 Task: In the  document Bella.txt Write the word in the shape with center alignment 'XOXO'Change Page orientation to  'Landscape' Insert emoji in the beginning of quote: Thumbs Up
Action: Mouse moved to (242, 346)
Screenshot: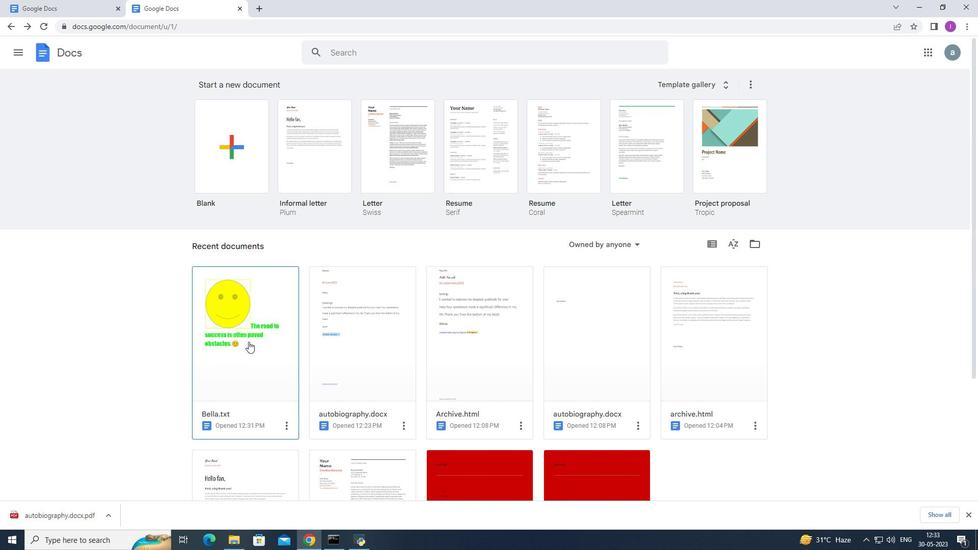 
Action: Mouse pressed left at (242, 346)
Screenshot: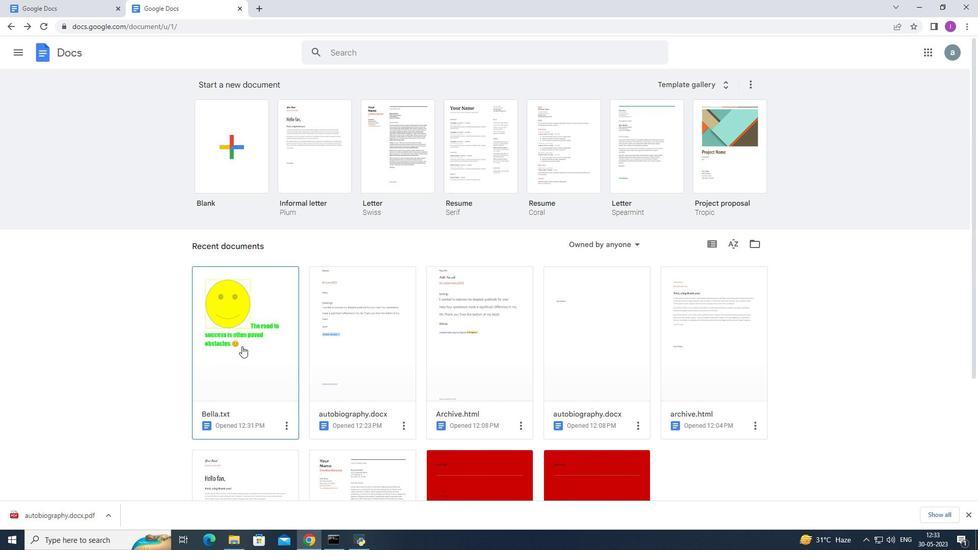 
Action: Mouse moved to (106, 59)
Screenshot: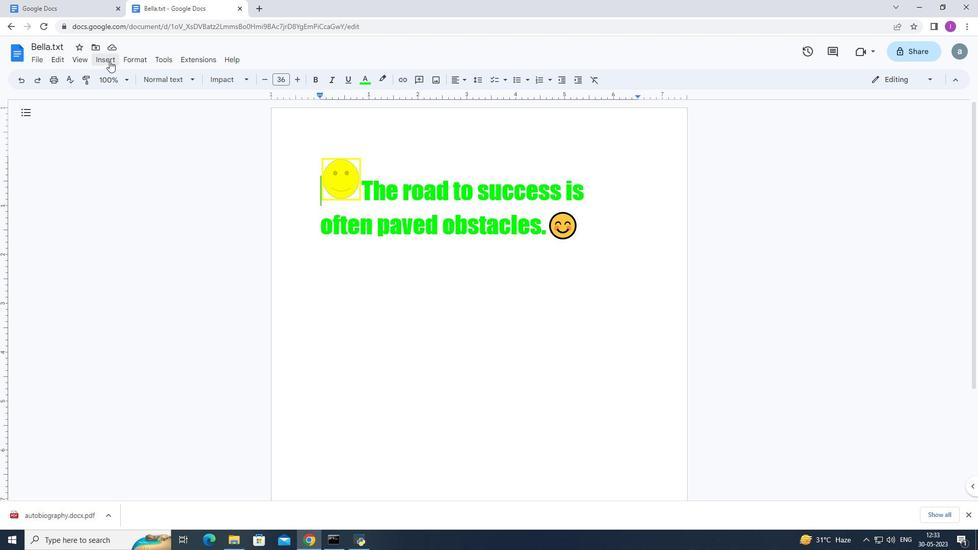 
Action: Mouse pressed left at (106, 59)
Screenshot: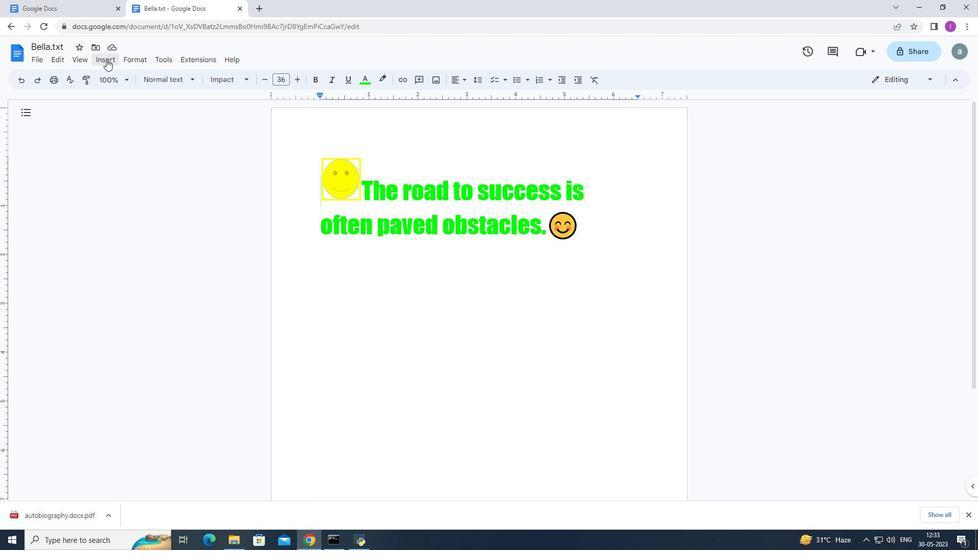 
Action: Mouse moved to (122, 109)
Screenshot: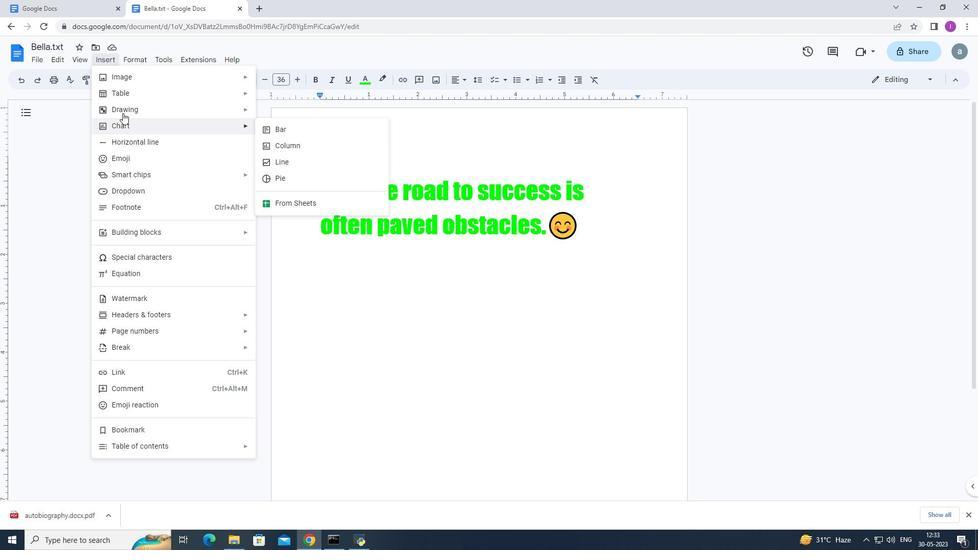 
Action: Mouse pressed left at (122, 109)
Screenshot: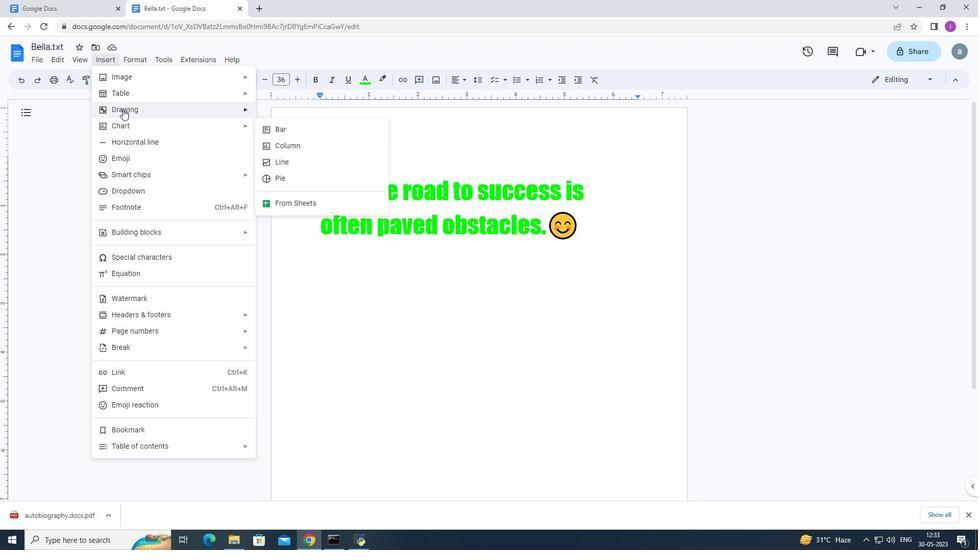 
Action: Mouse moved to (275, 109)
Screenshot: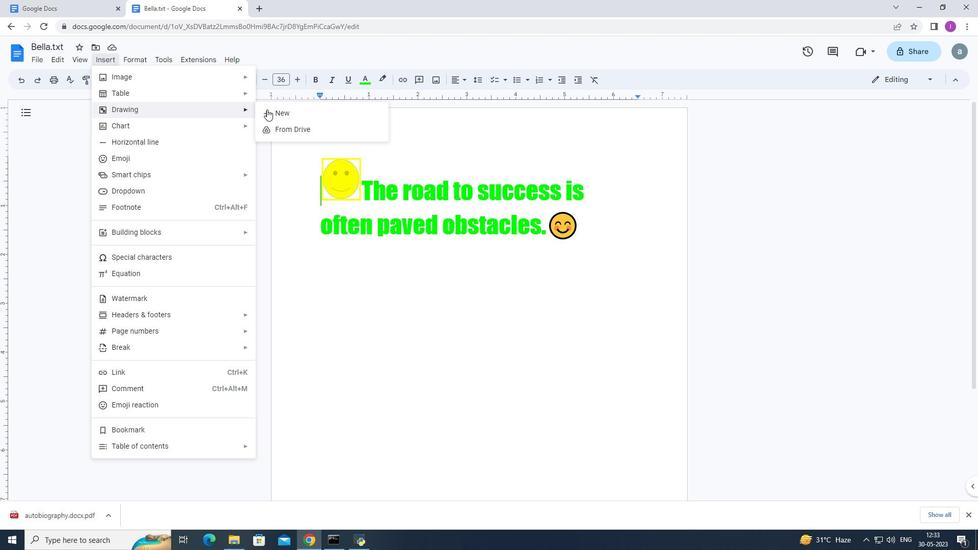 
Action: Mouse pressed left at (275, 109)
Screenshot: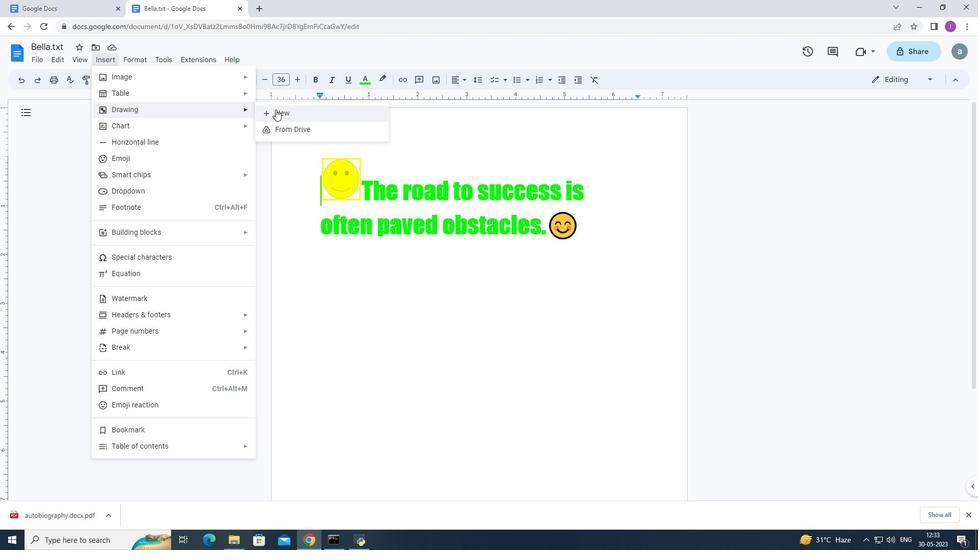 
Action: Mouse moved to (413, 92)
Screenshot: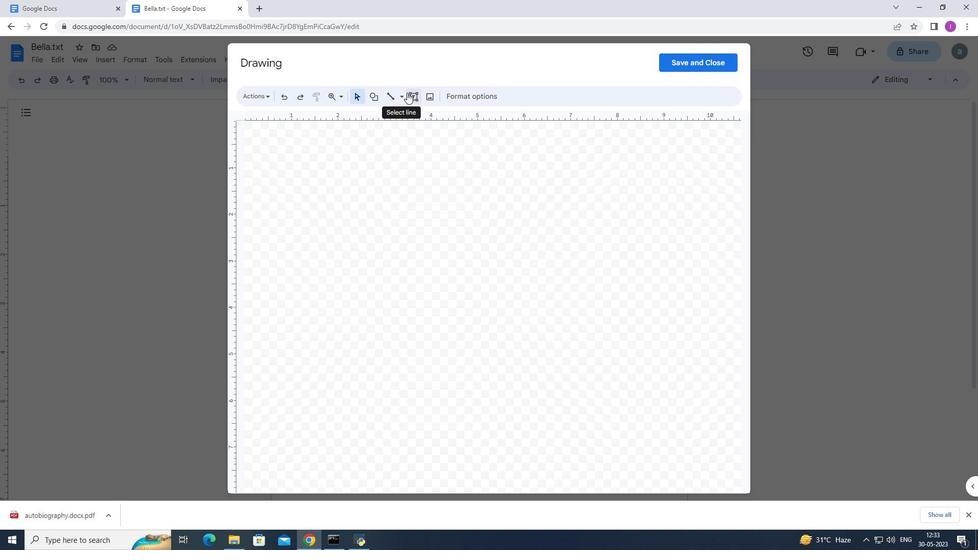 
Action: Mouse pressed left at (413, 92)
Screenshot: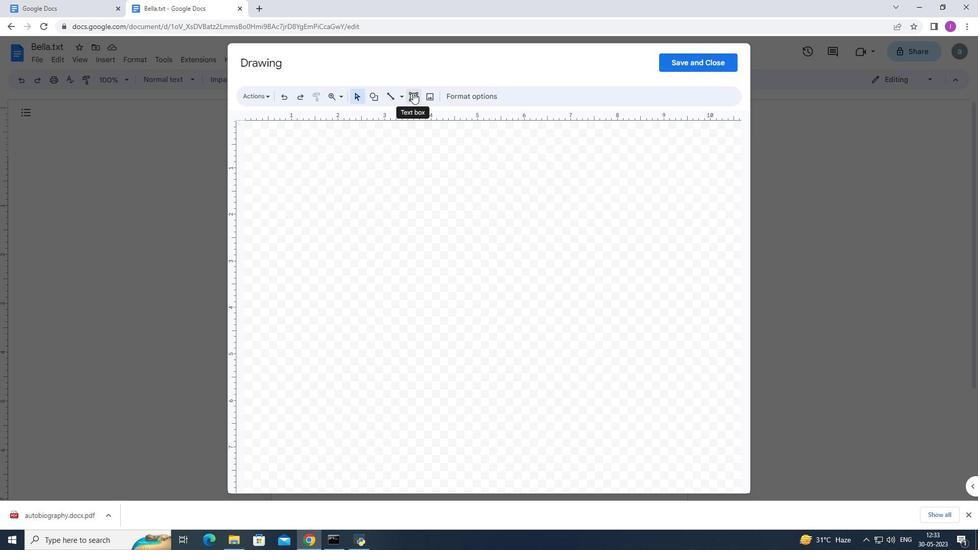 
Action: Mouse moved to (358, 166)
Screenshot: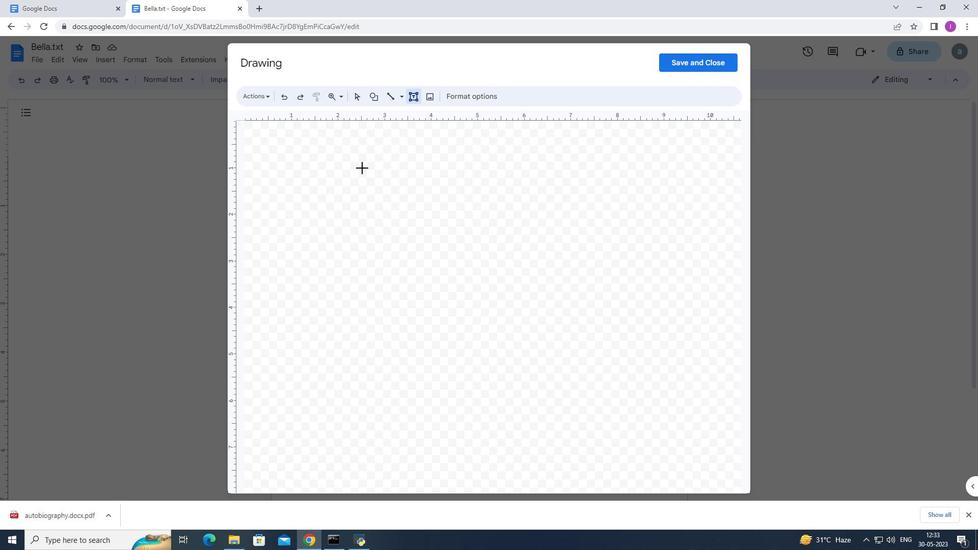 
Action: Mouse pressed left at (358, 166)
Screenshot: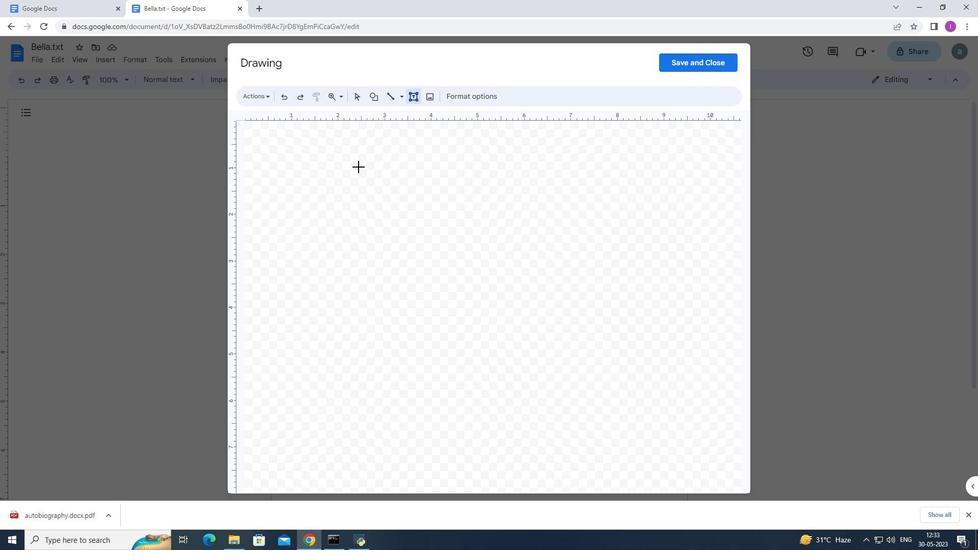 
Action: Mouse moved to (417, 240)
Screenshot: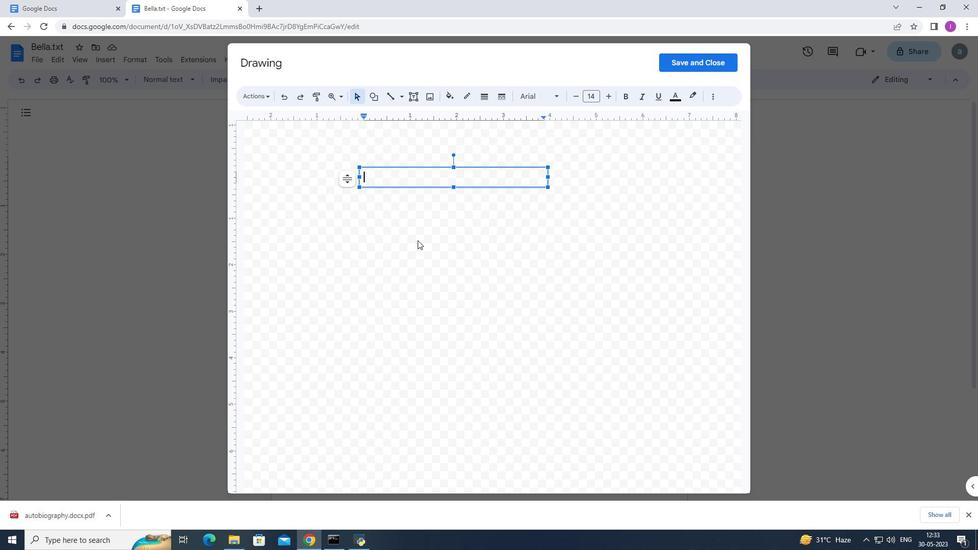 
Action: Key pressed <Key.shift><Key.shift><Key.shift>X<Key.shift>OXO
Screenshot: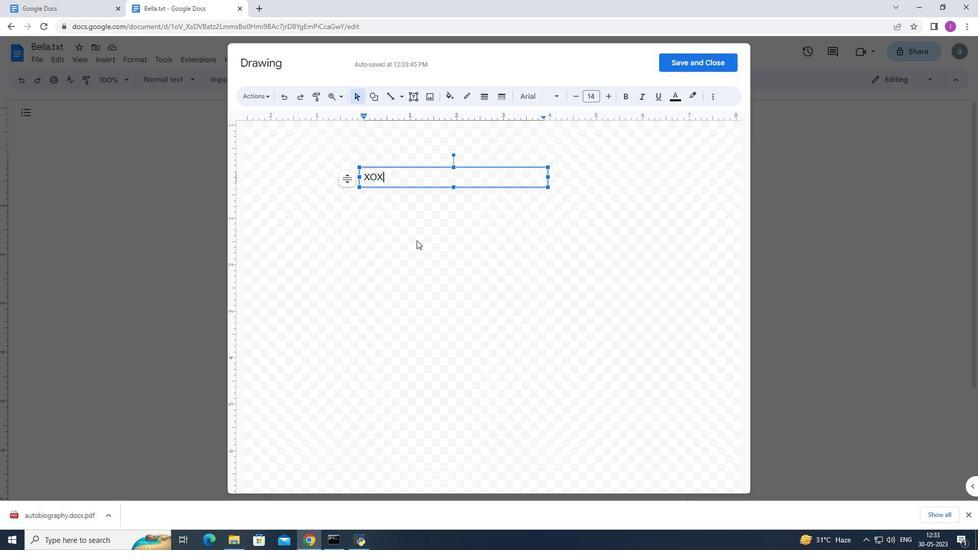 
Action: Mouse moved to (697, 57)
Screenshot: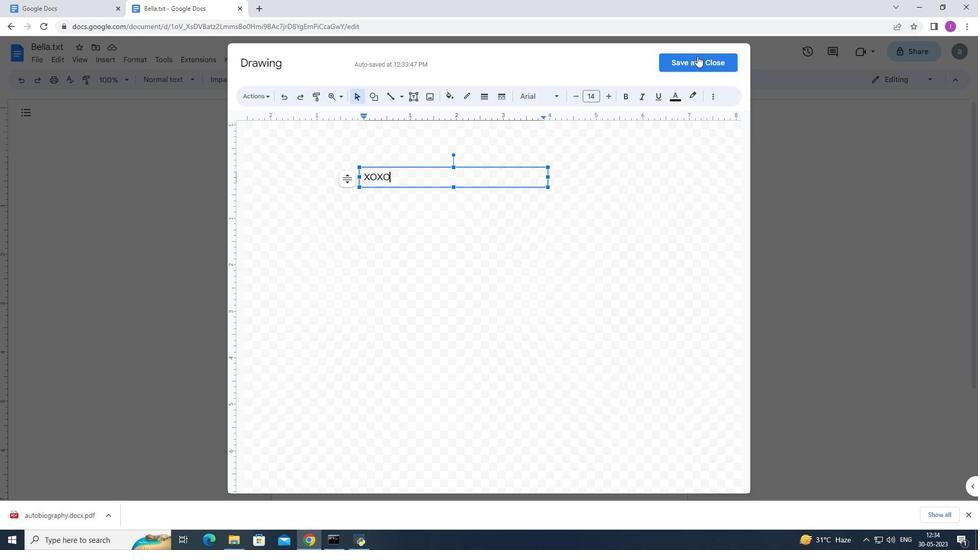 
Action: Mouse pressed left at (697, 57)
Screenshot: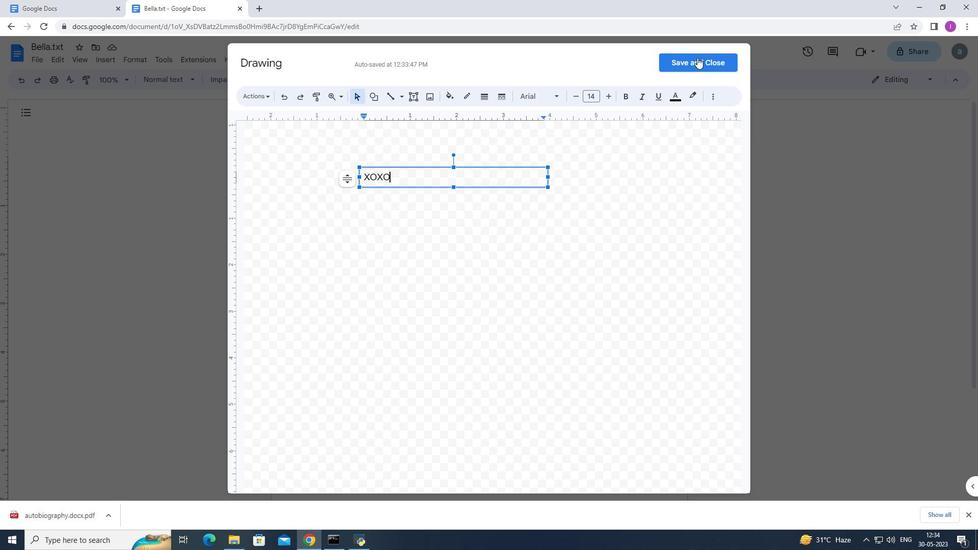 
Action: Mouse moved to (165, 57)
Screenshot: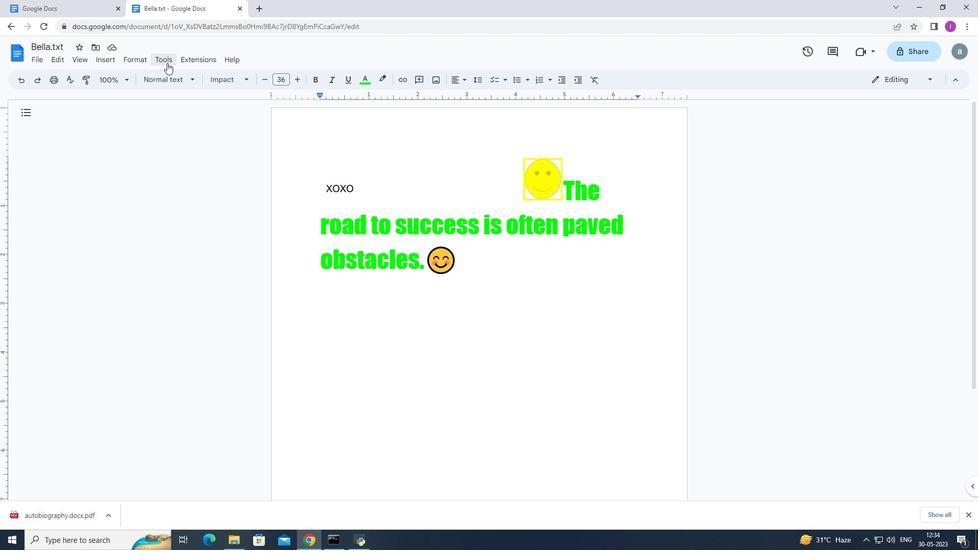
Action: Mouse pressed left at (165, 57)
Screenshot: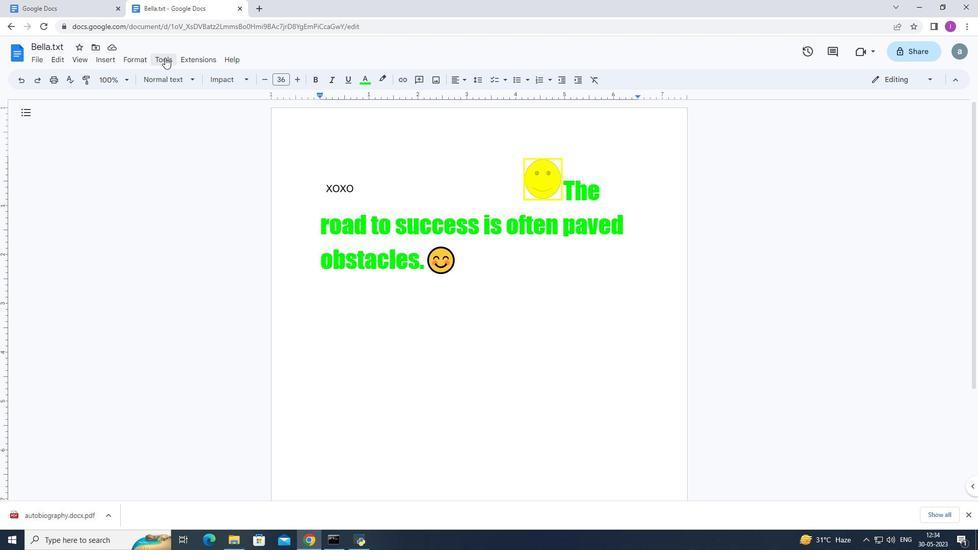 
Action: Mouse moved to (179, 215)
Screenshot: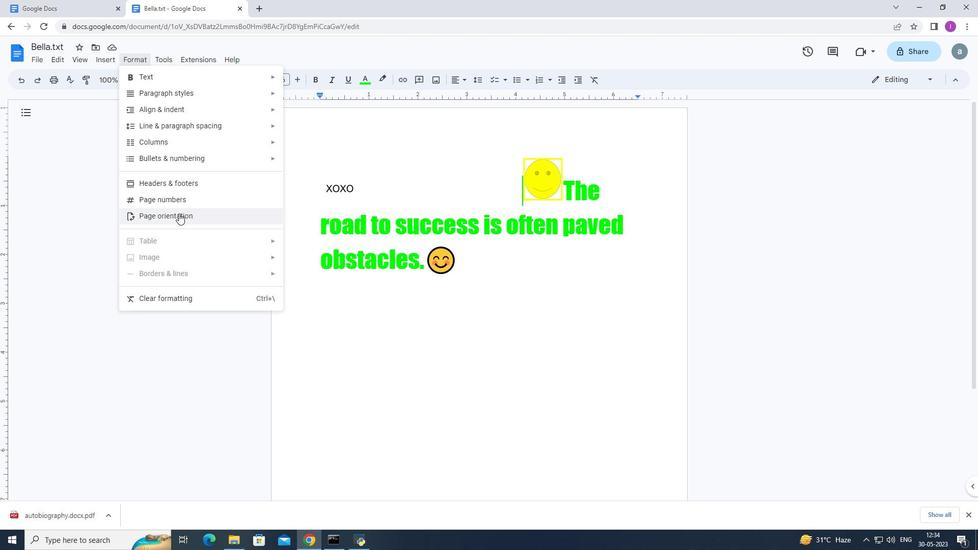 
Action: Mouse pressed left at (179, 215)
Screenshot: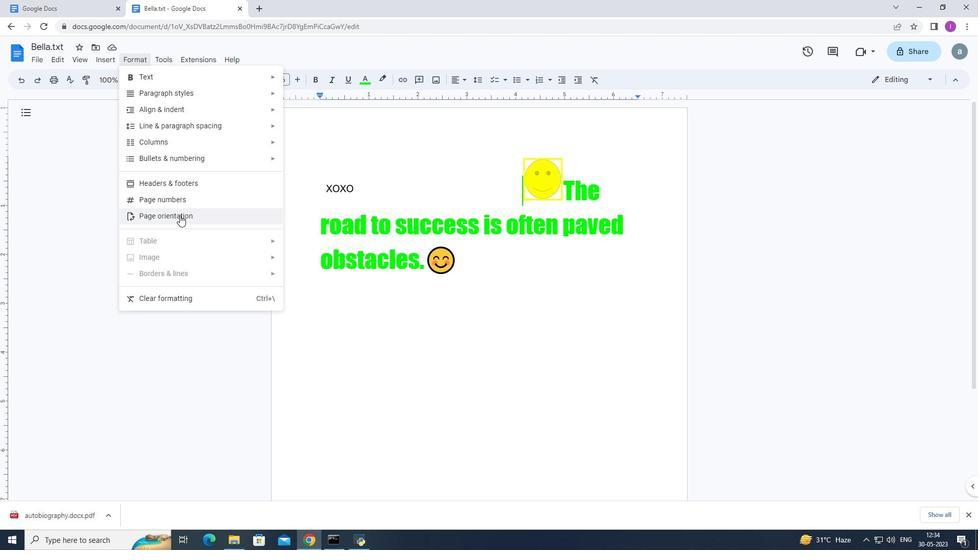 
Action: Mouse moved to (456, 289)
Screenshot: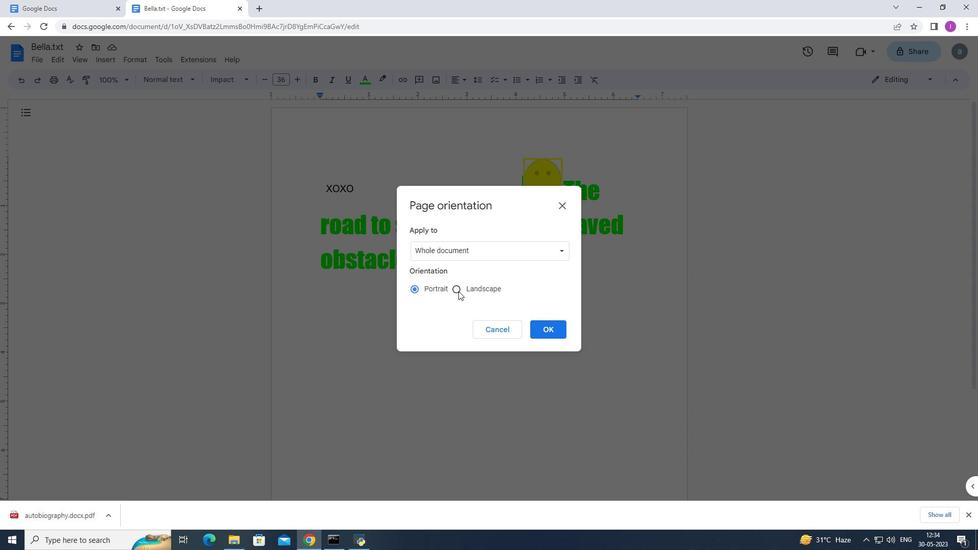 
Action: Mouse pressed left at (456, 289)
Screenshot: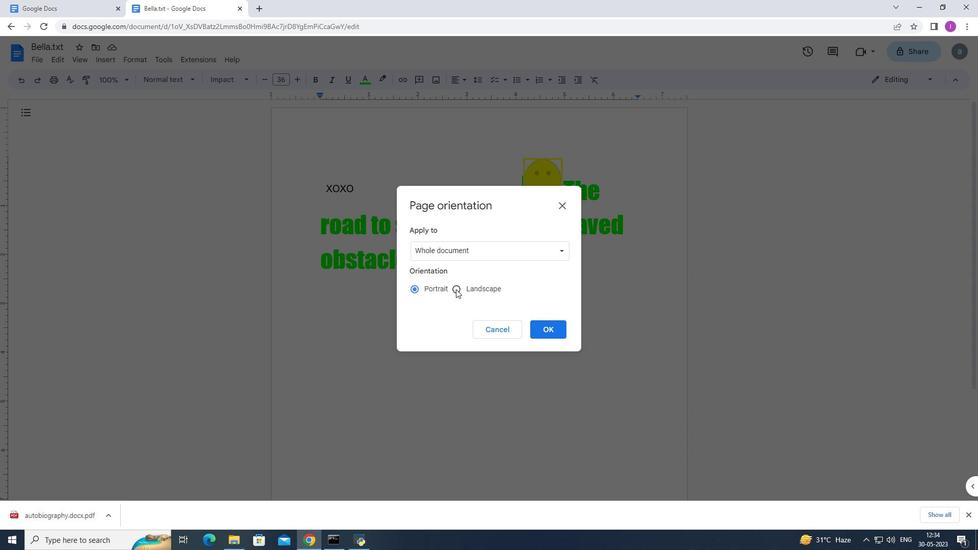 
Action: Mouse moved to (552, 326)
Screenshot: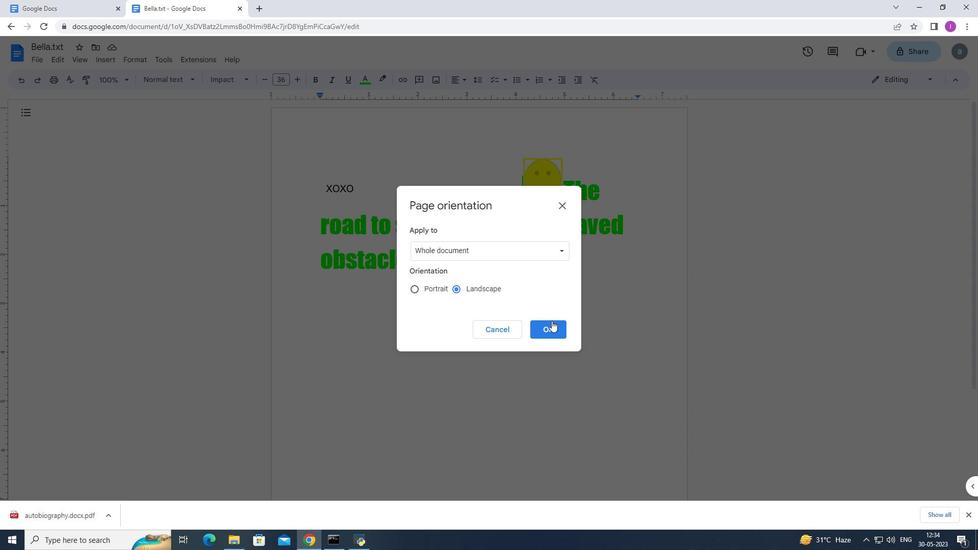
Action: Mouse pressed left at (552, 326)
Screenshot: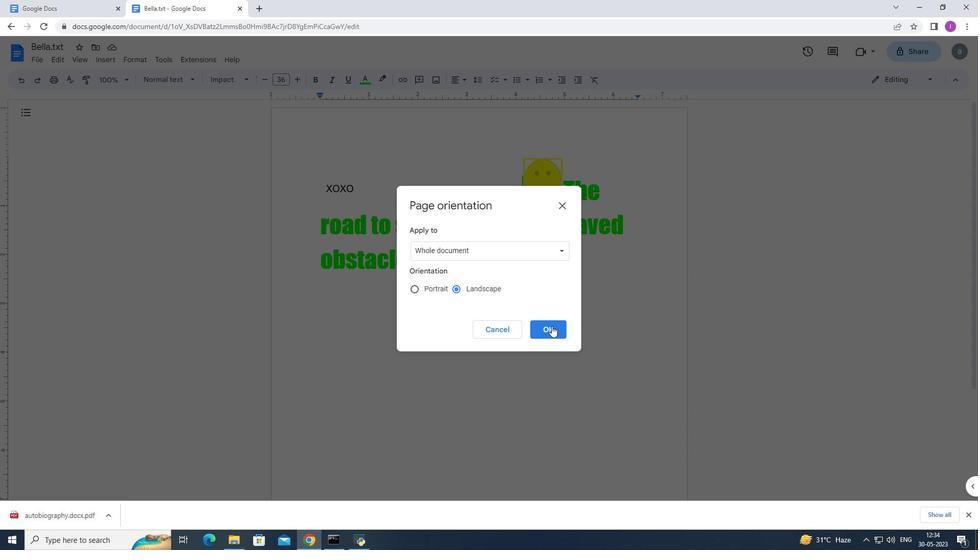 
Action: Mouse moved to (80, 60)
Screenshot: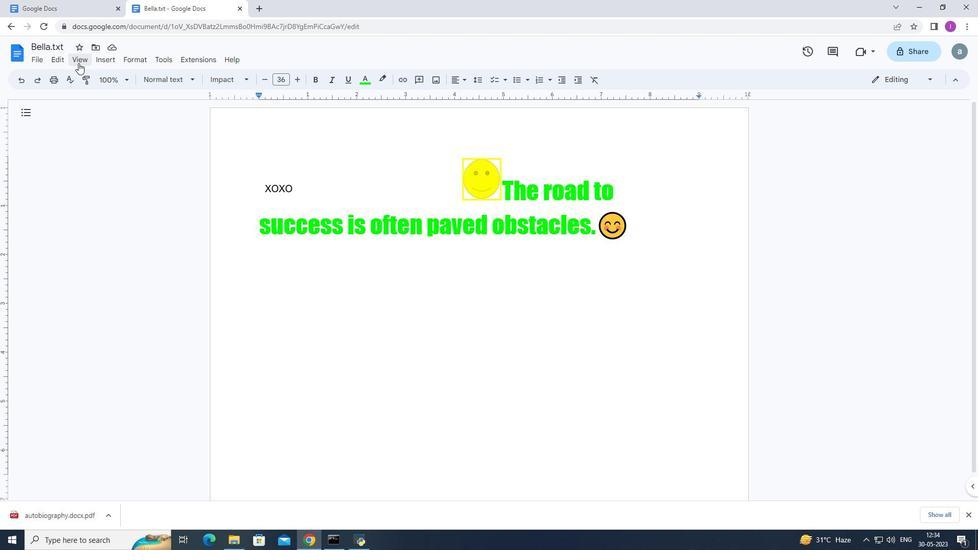 
Action: Mouse pressed left at (80, 60)
Screenshot: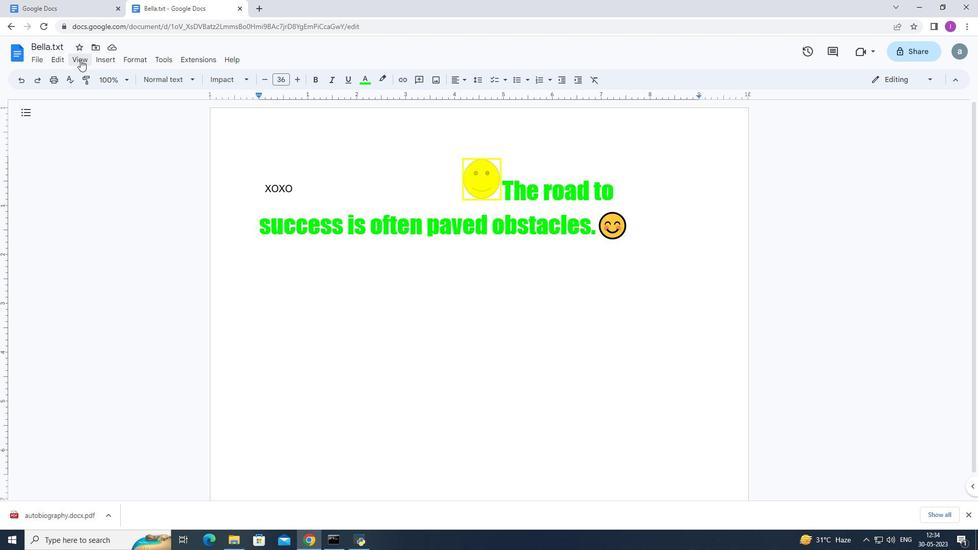 
Action: Mouse moved to (118, 155)
Screenshot: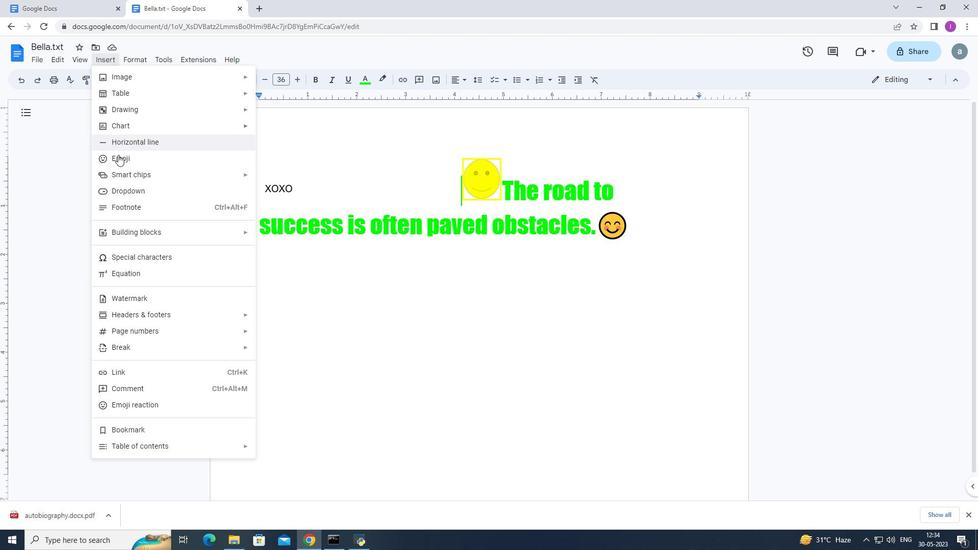 
Action: Mouse pressed left at (118, 155)
Screenshot: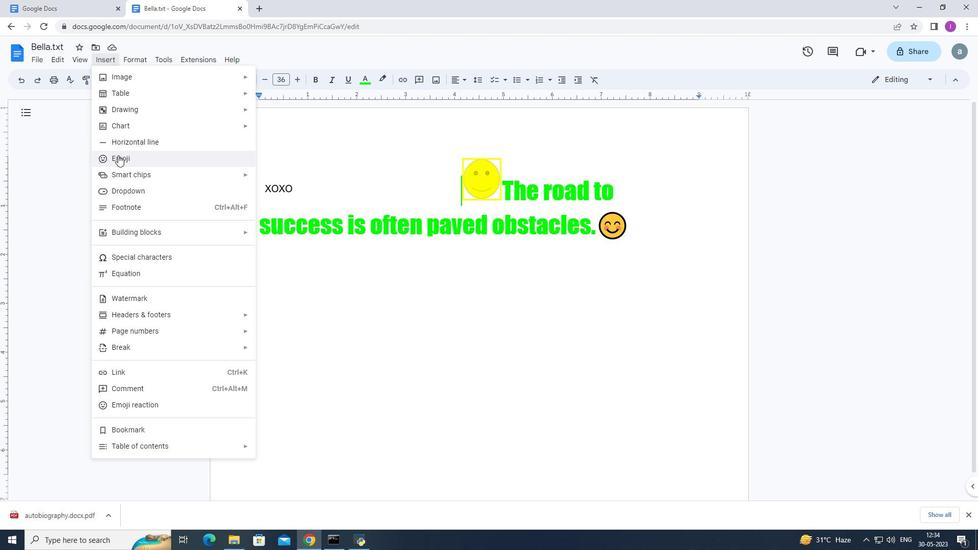 
Action: Mouse moved to (547, 277)
Screenshot: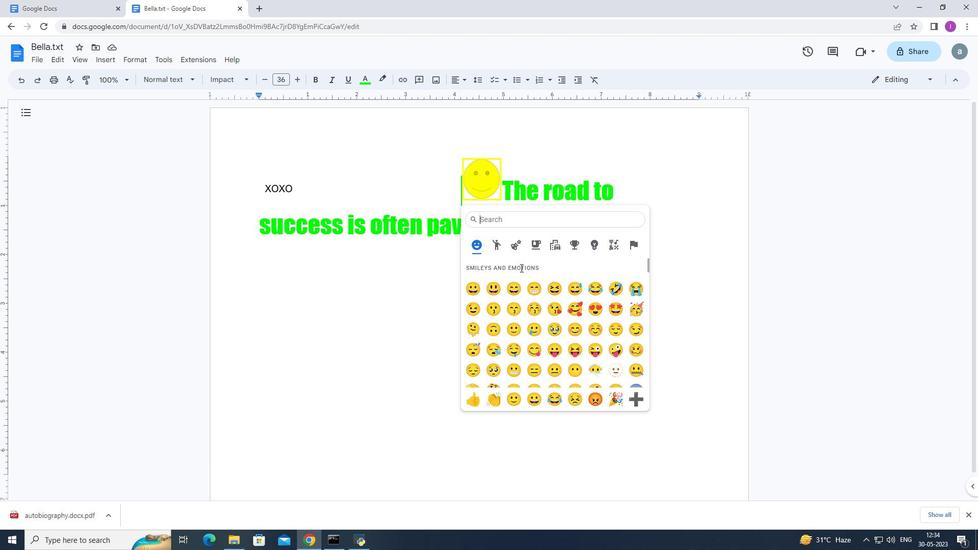 
Action: Mouse scrolled (547, 277) with delta (0, 0)
Screenshot: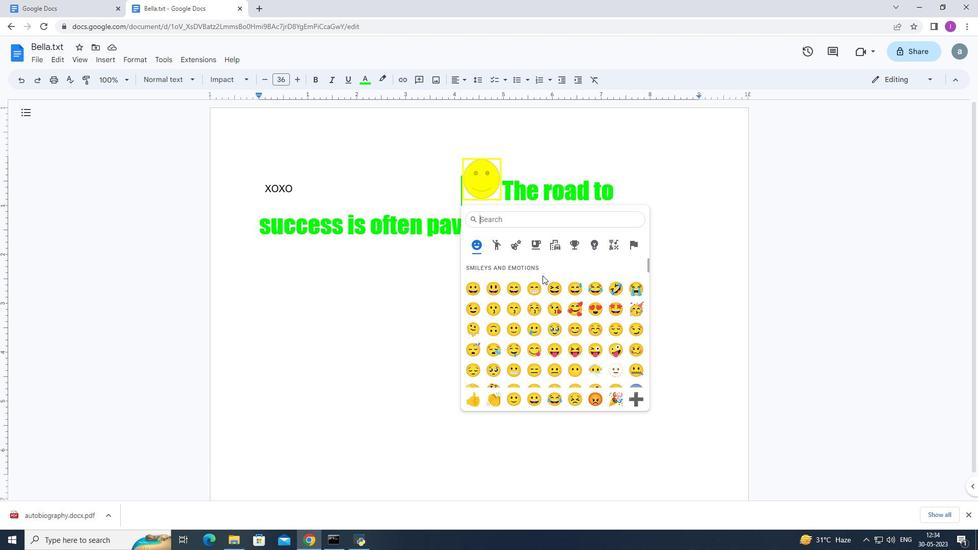 
Action: Mouse scrolled (547, 277) with delta (0, 0)
Screenshot: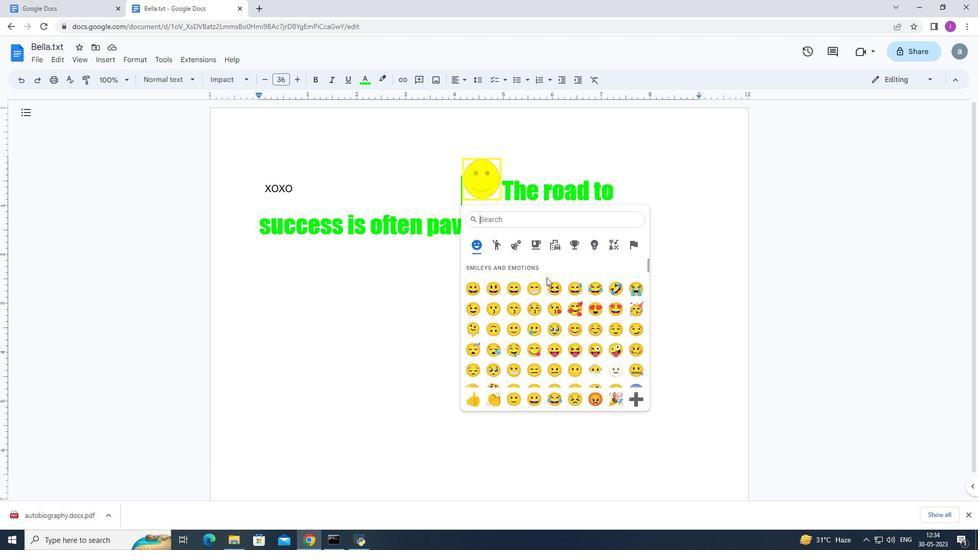 
Action: Mouse scrolled (547, 277) with delta (0, 0)
Screenshot: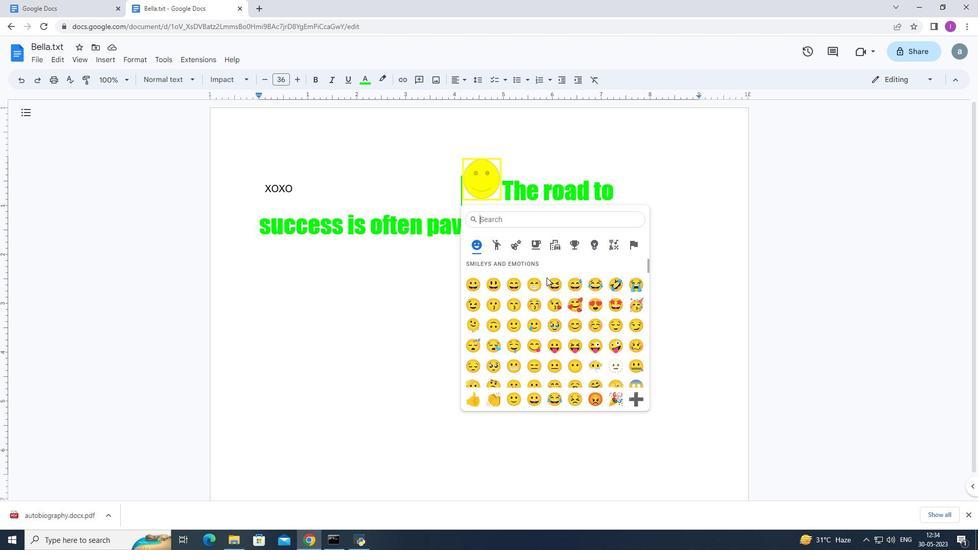 
Action: Mouse scrolled (547, 278) with delta (0, 0)
Screenshot: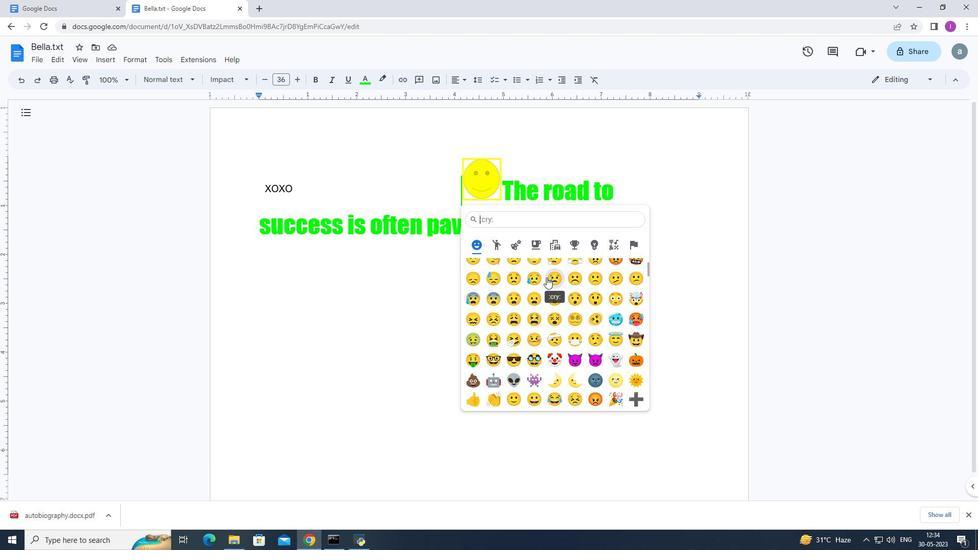 
Action: Mouse moved to (470, 404)
Screenshot: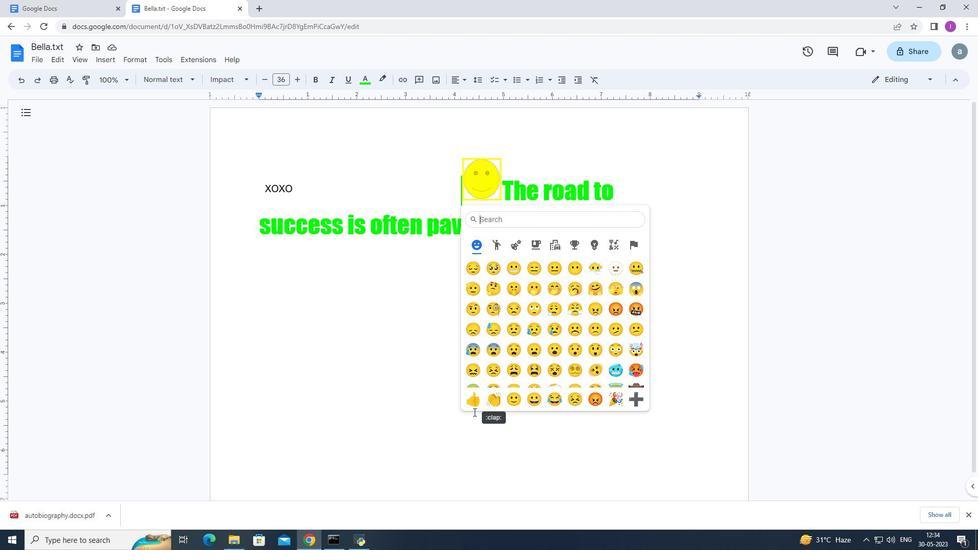 
Action: Mouse pressed left at (470, 404)
Screenshot: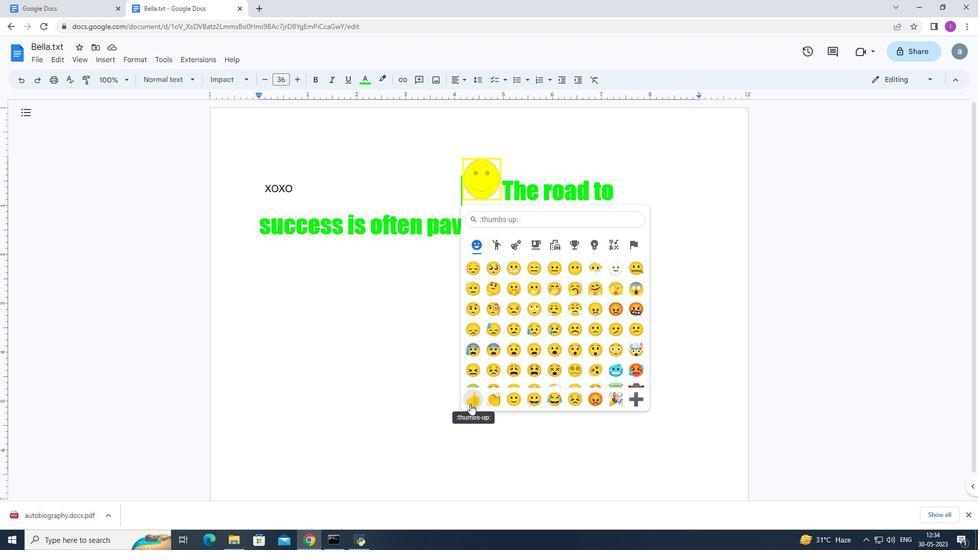 
Action: Mouse moved to (299, 278)
Screenshot: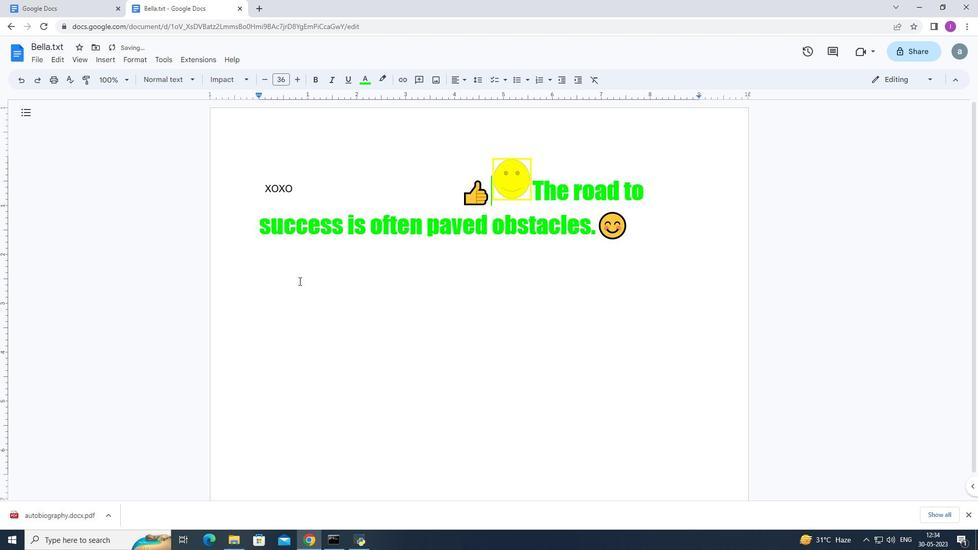 
